 Task: Add Annie's Homegrown Cheddar Squares to the cart.
Action: Mouse moved to (254, 118)
Screenshot: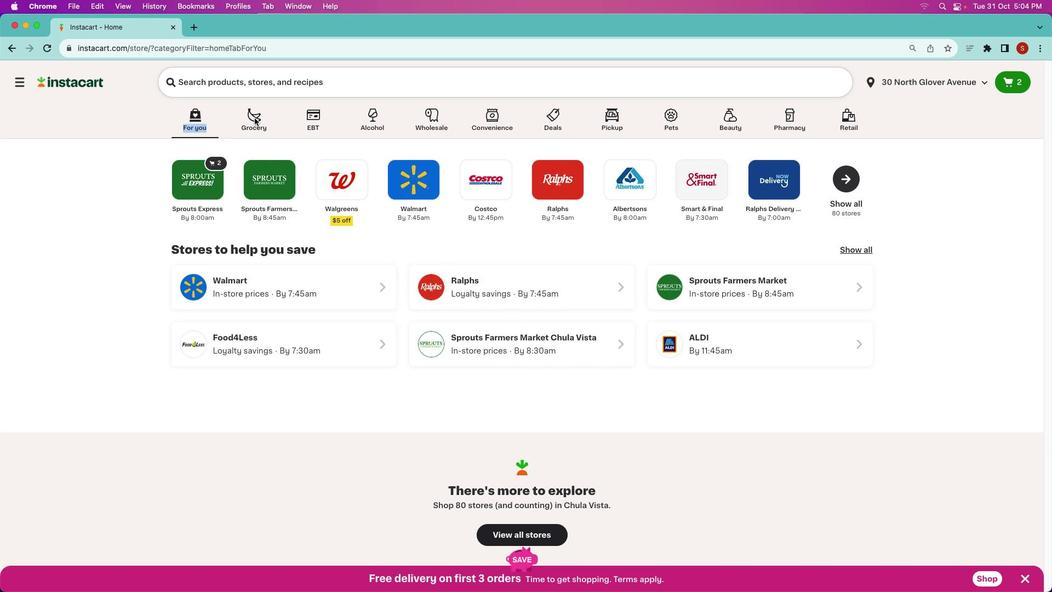 
Action: Mouse pressed left at (254, 118)
Screenshot: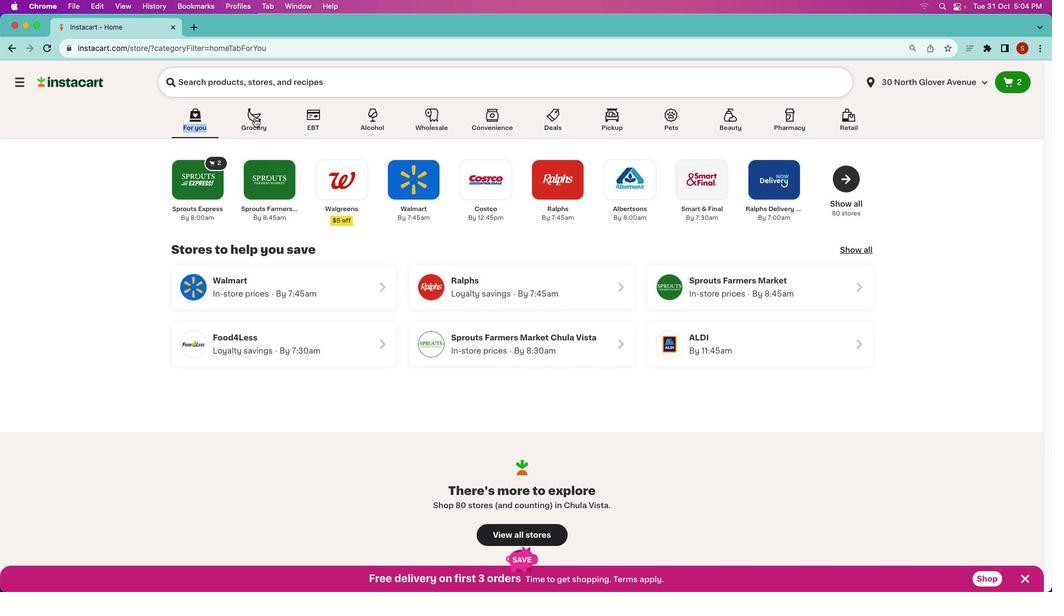 
Action: Mouse pressed left at (254, 118)
Screenshot: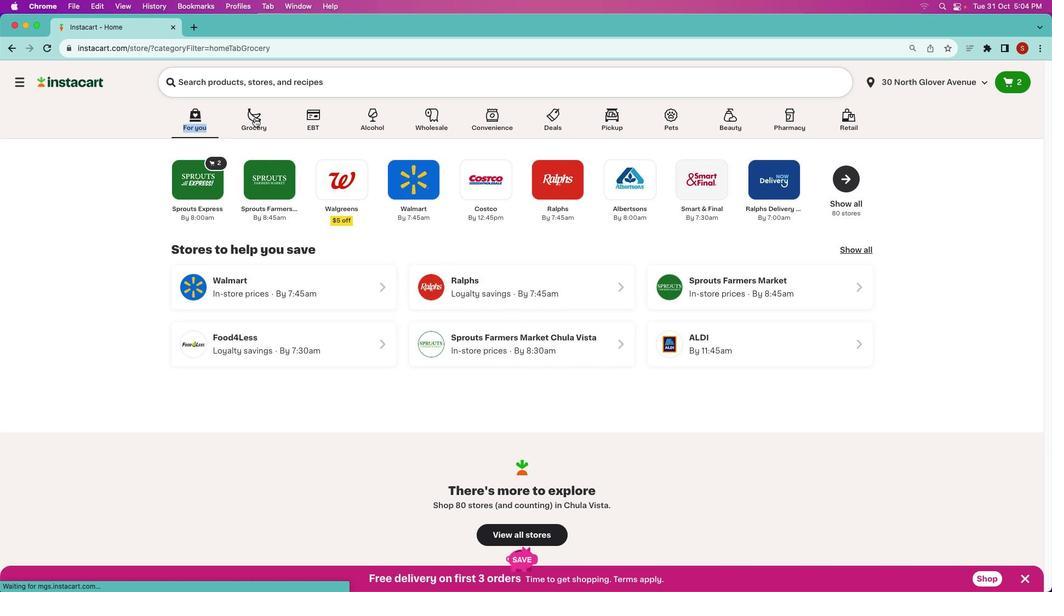 
Action: Mouse moved to (505, 397)
Screenshot: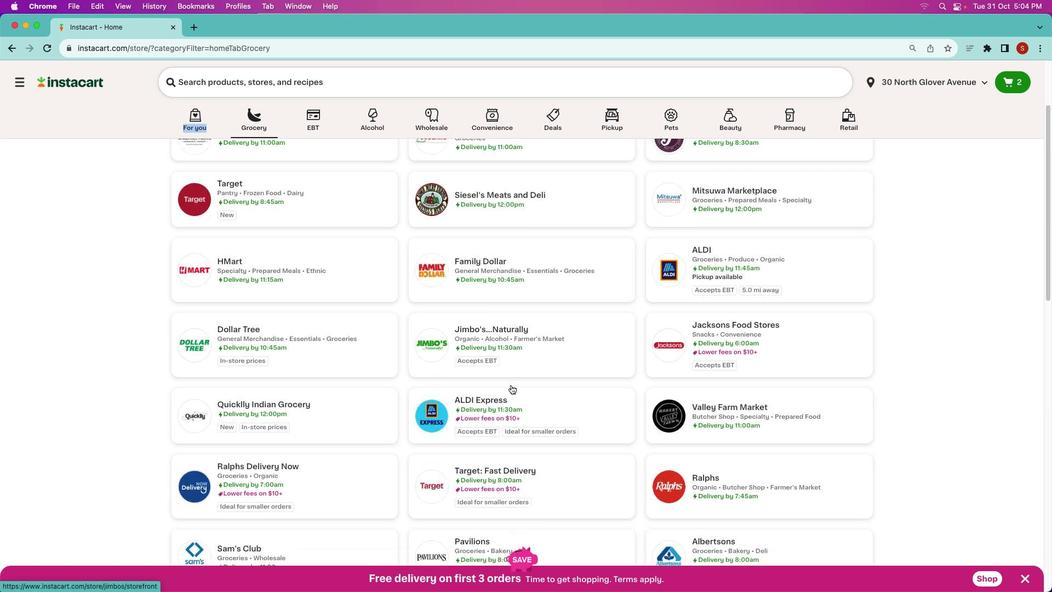 
Action: Mouse scrolled (505, 397) with delta (0, 0)
Screenshot: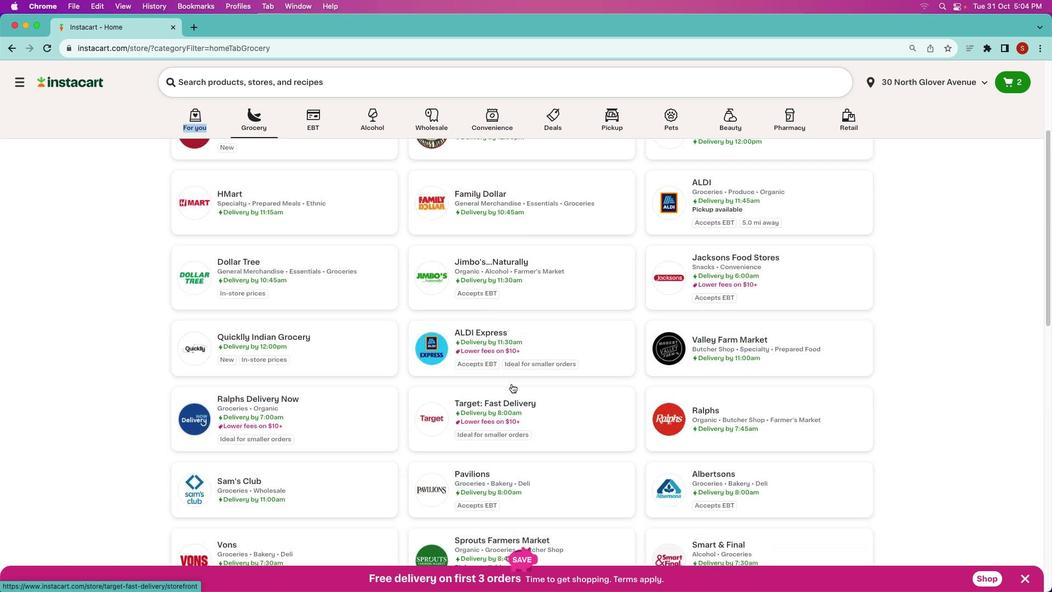 
Action: Mouse moved to (505, 397)
Screenshot: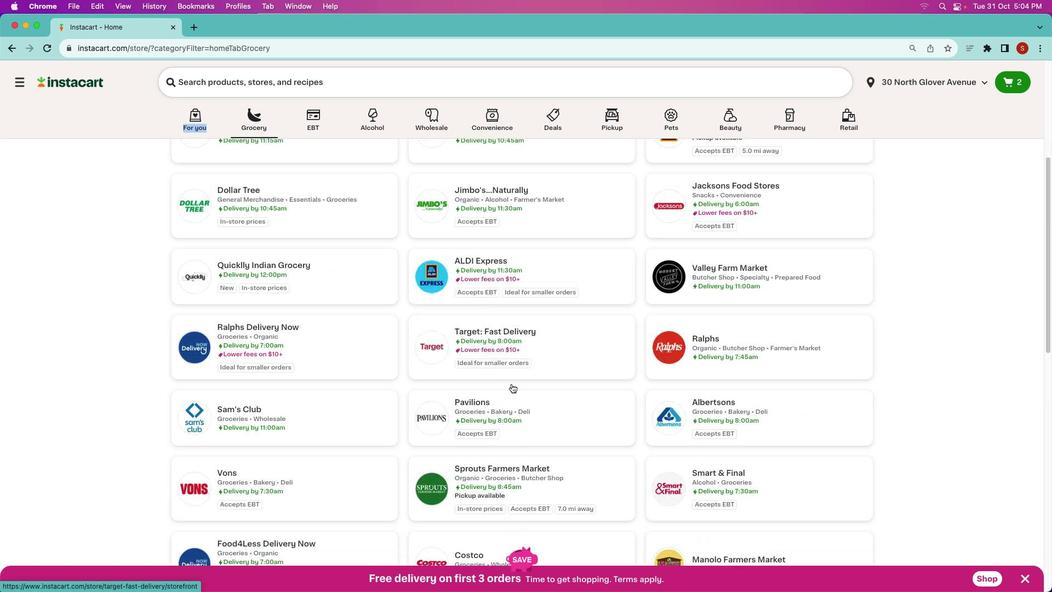 
Action: Mouse scrolled (505, 397) with delta (0, 0)
Screenshot: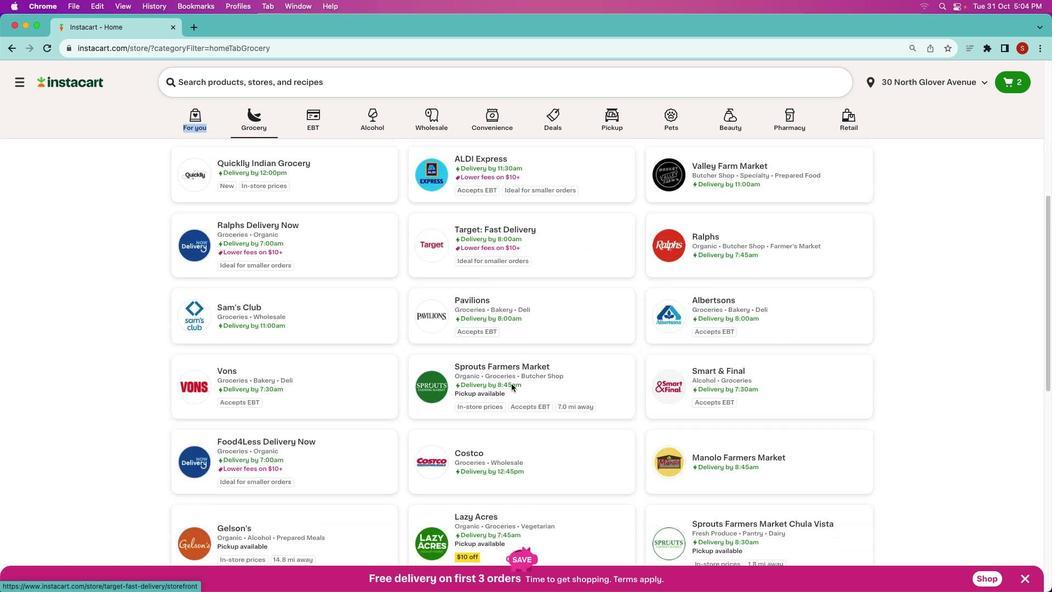 
Action: Mouse scrolled (505, 397) with delta (0, -1)
Screenshot: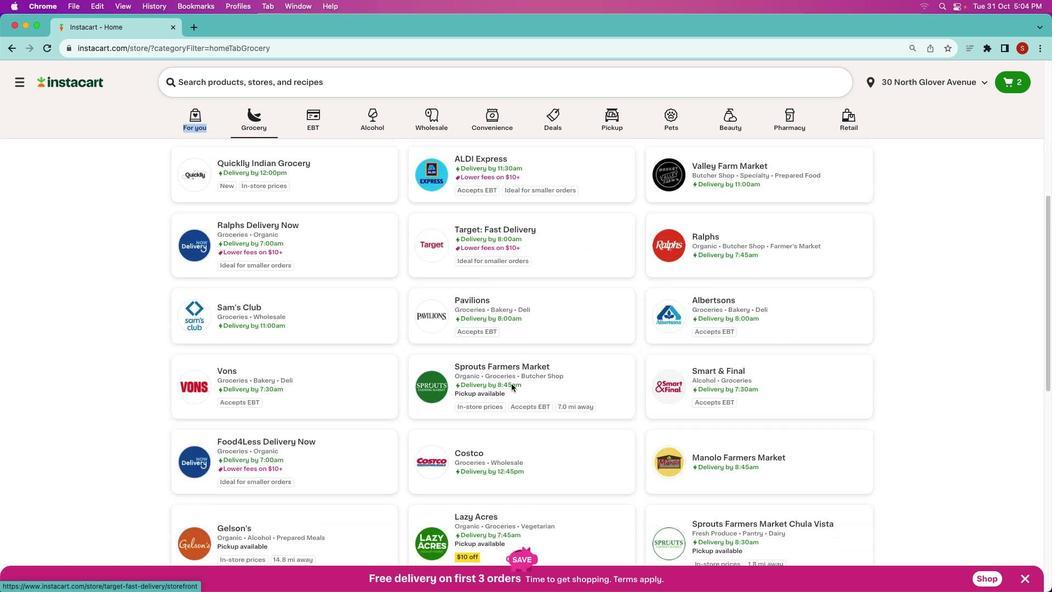
Action: Mouse moved to (506, 397)
Screenshot: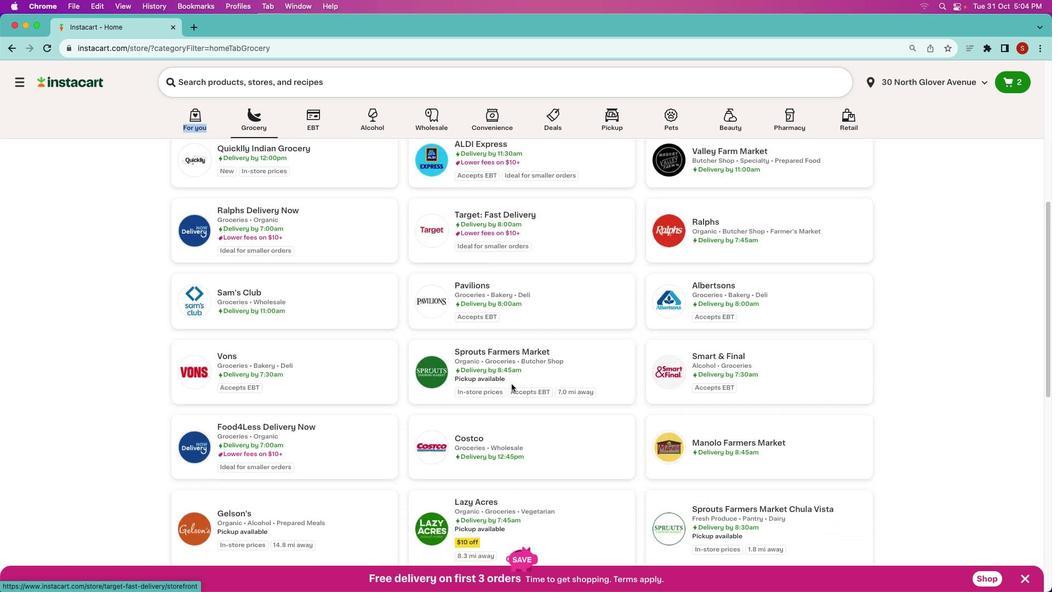 
Action: Mouse scrolled (506, 397) with delta (0, -2)
Screenshot: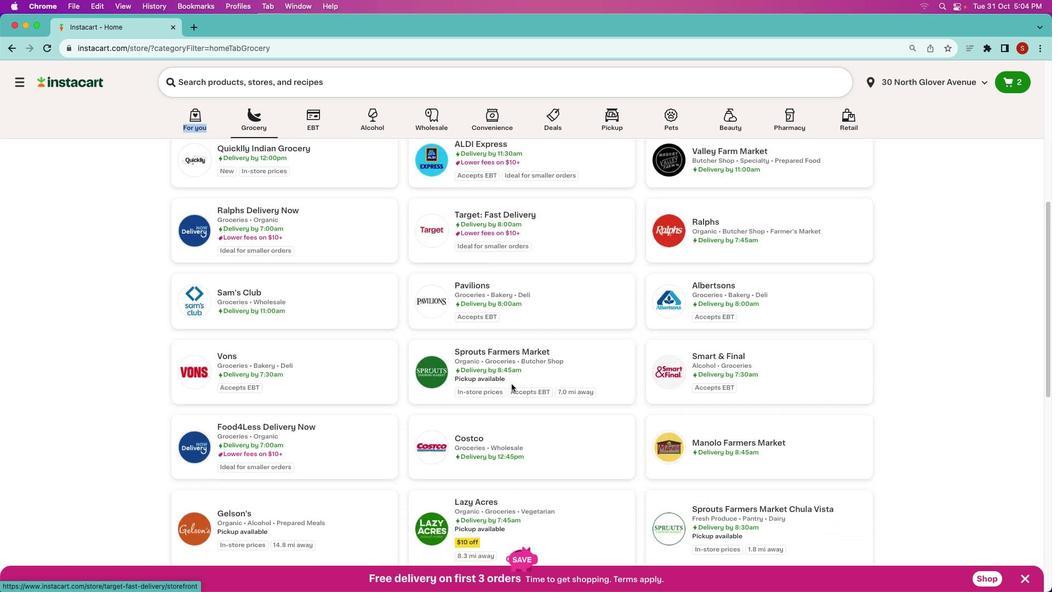 
Action: Mouse moved to (510, 389)
Screenshot: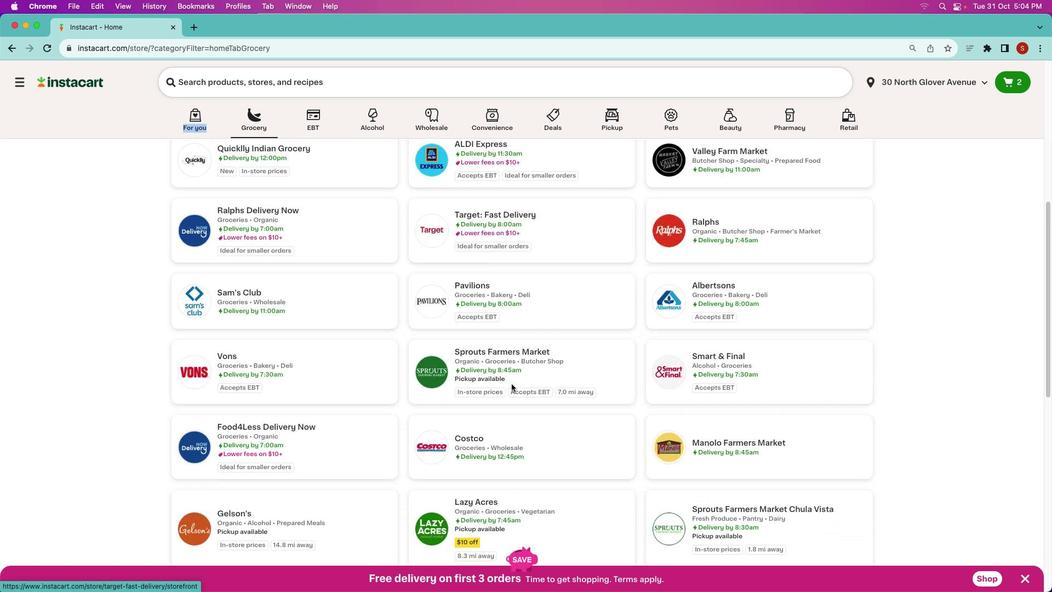 
Action: Mouse scrolled (510, 389) with delta (0, -3)
Screenshot: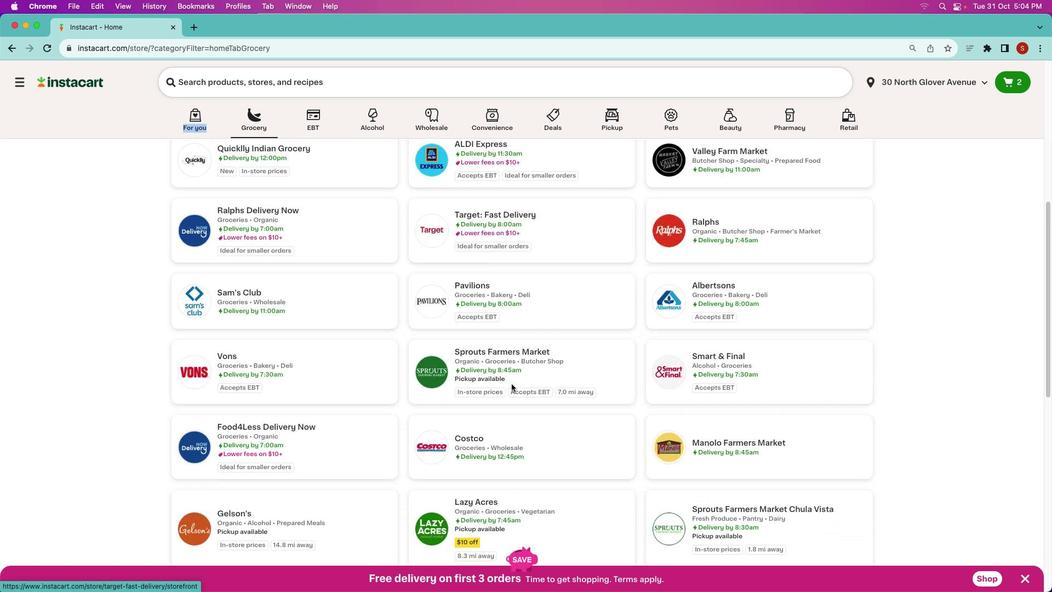 
Action: Mouse moved to (512, 383)
Screenshot: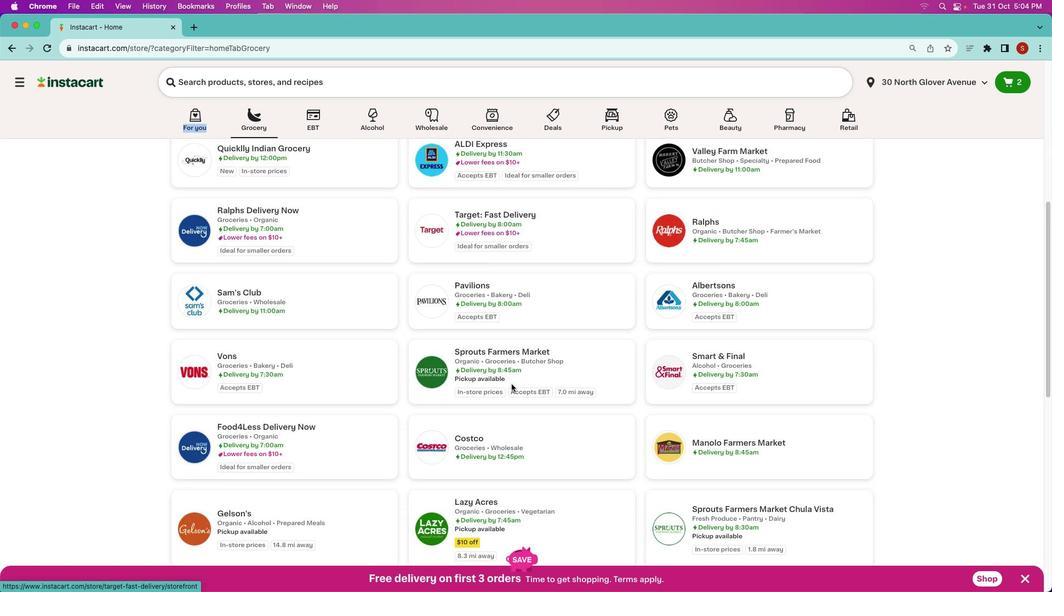 
Action: Mouse scrolled (512, 383) with delta (0, 0)
Screenshot: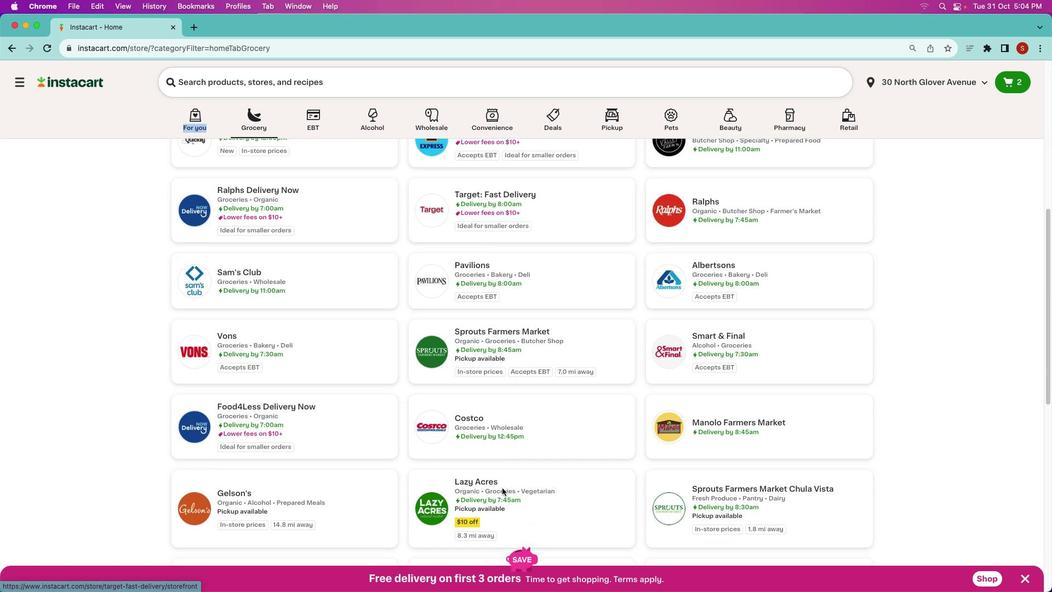 
Action: Mouse scrolled (512, 383) with delta (0, 0)
Screenshot: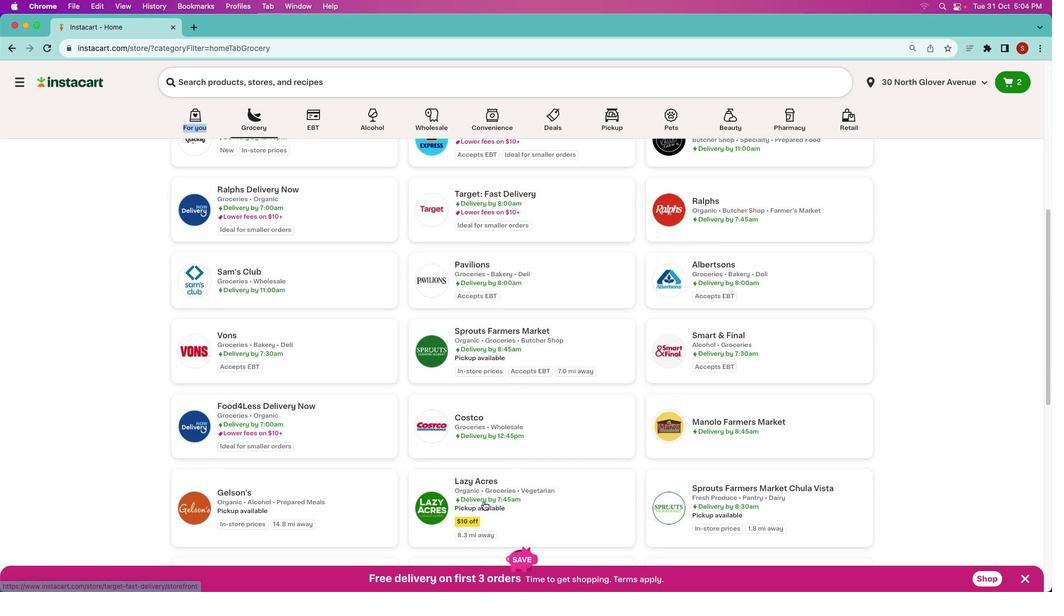 
Action: Mouse moved to (490, 341)
Screenshot: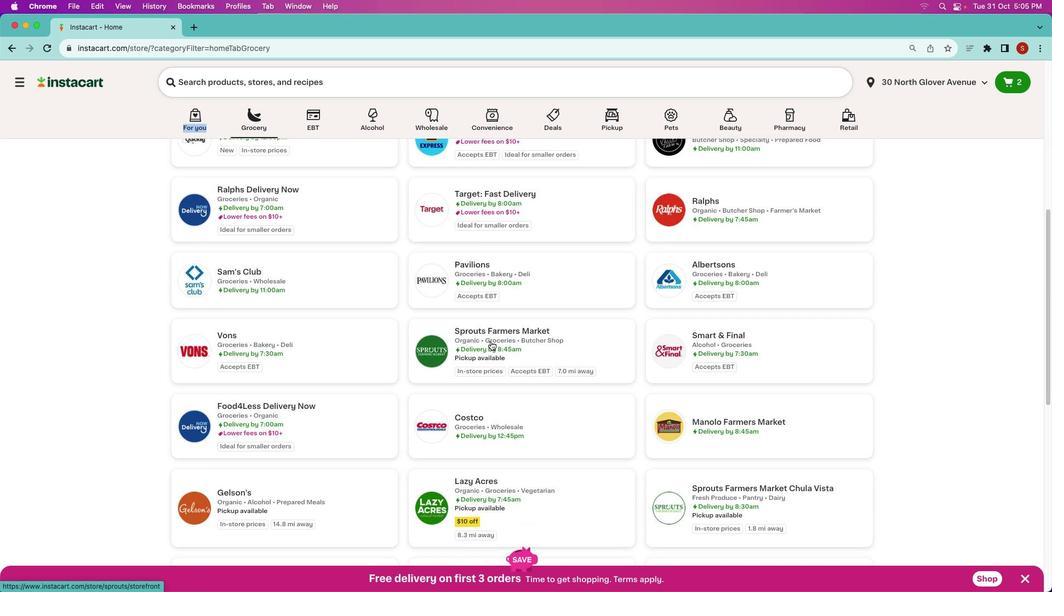 
Action: Mouse pressed left at (490, 341)
Screenshot: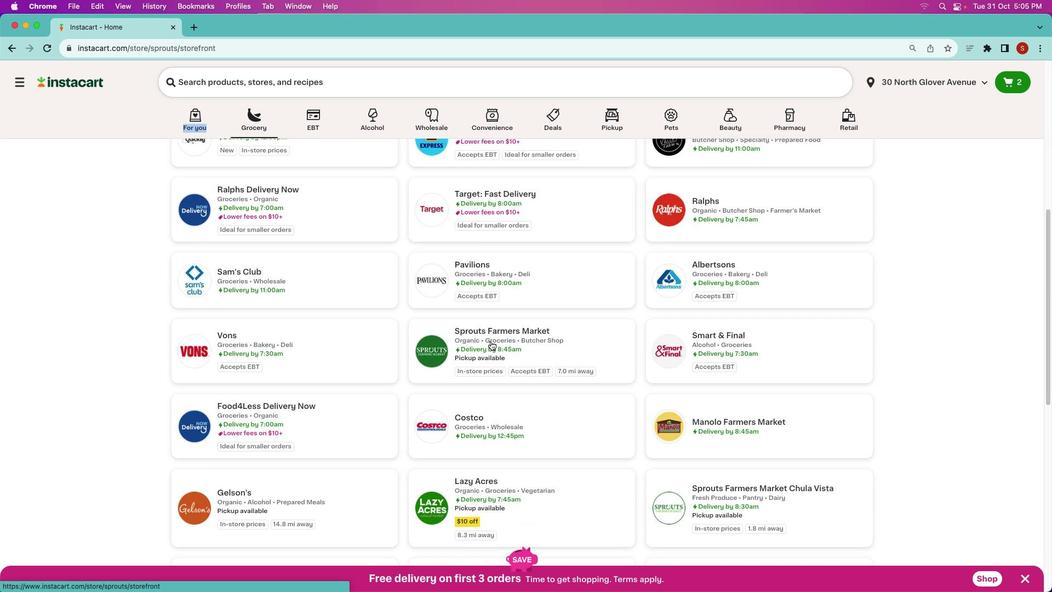 
Action: Mouse pressed left at (490, 341)
Screenshot: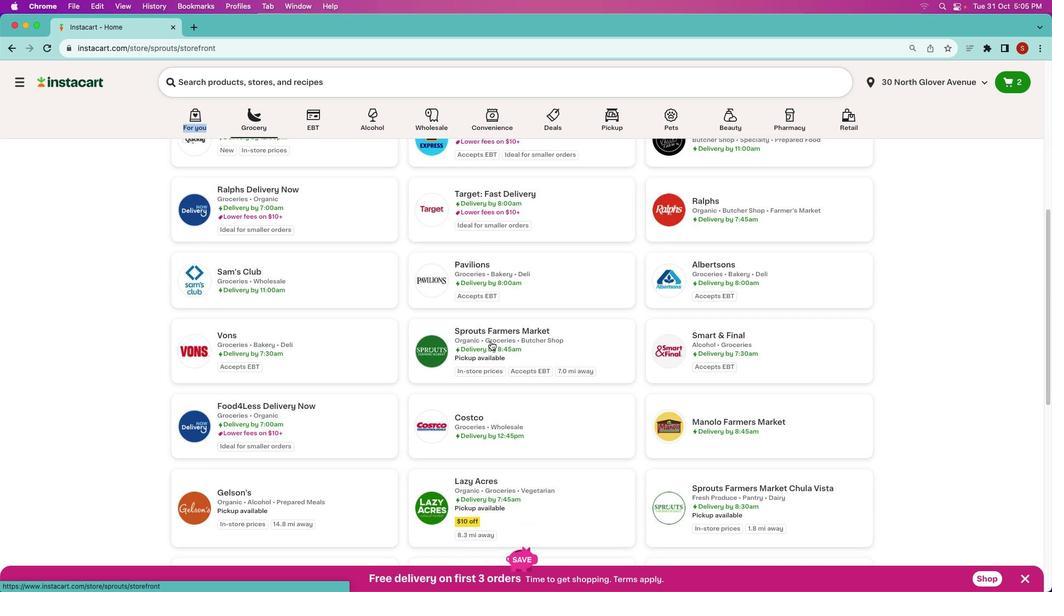
Action: Mouse moved to (410, 120)
Screenshot: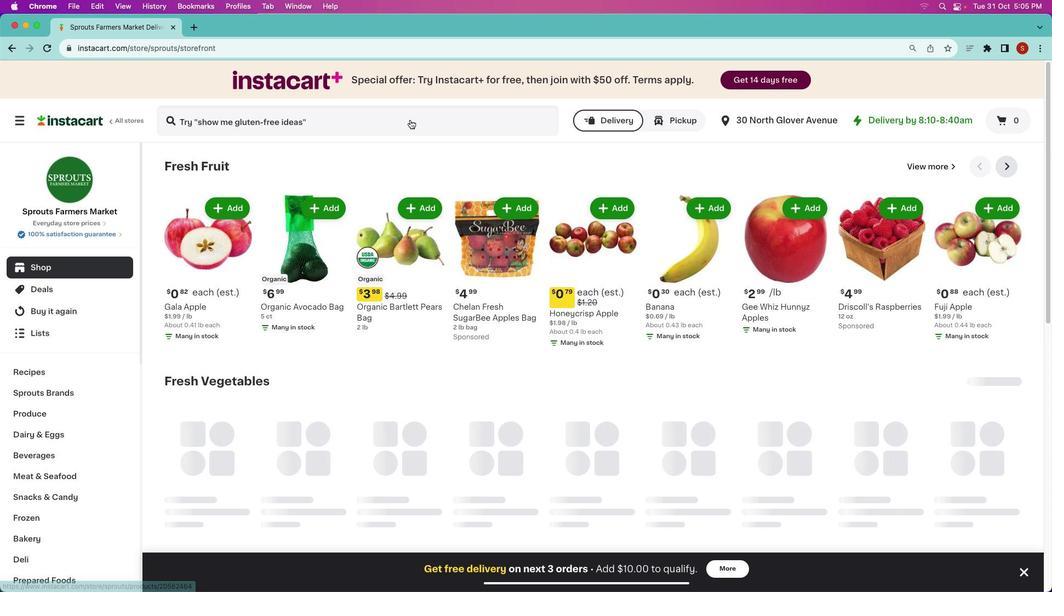 
Action: Mouse pressed left at (410, 120)
Screenshot: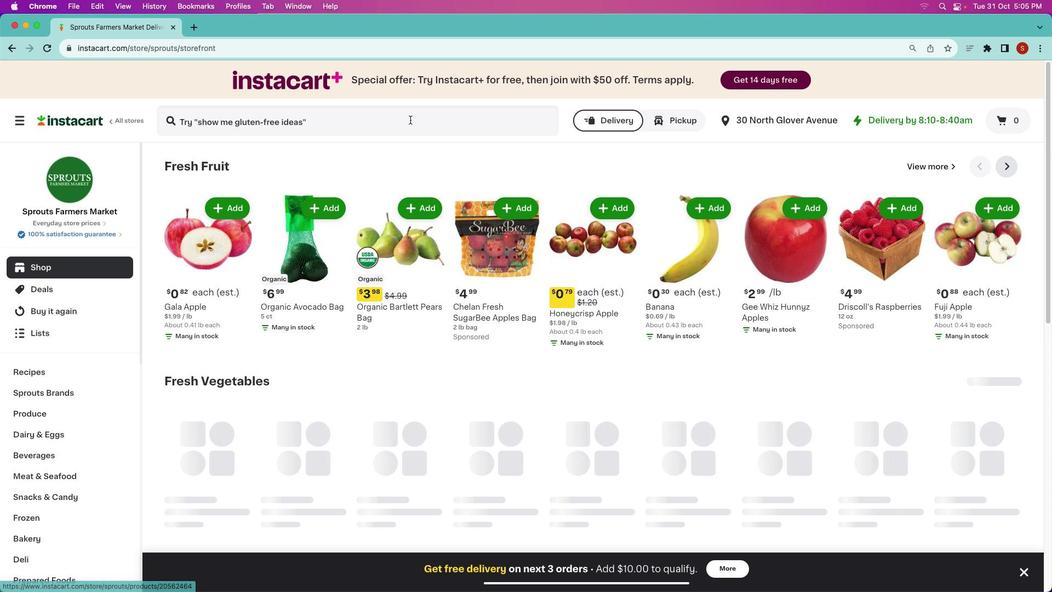 
Action: Mouse pressed left at (410, 120)
Screenshot: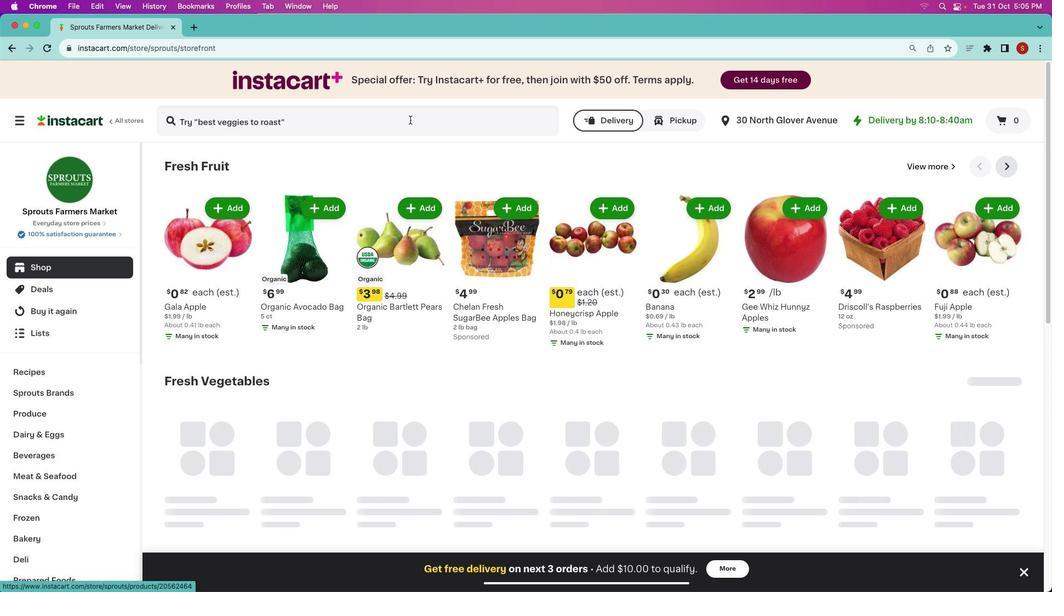 
Action: Key pressed 'a''n''n''i''e'"'"'s'Key.space'h''o''m''e''g''r''o''w''n'Key.space'c''h''e''d''d''a''r'Key.space's''q''u''a''r''e''s'Key.space't''o'Key.space't''h''e'Key.space'c''a''r''t'Key.enter
Screenshot: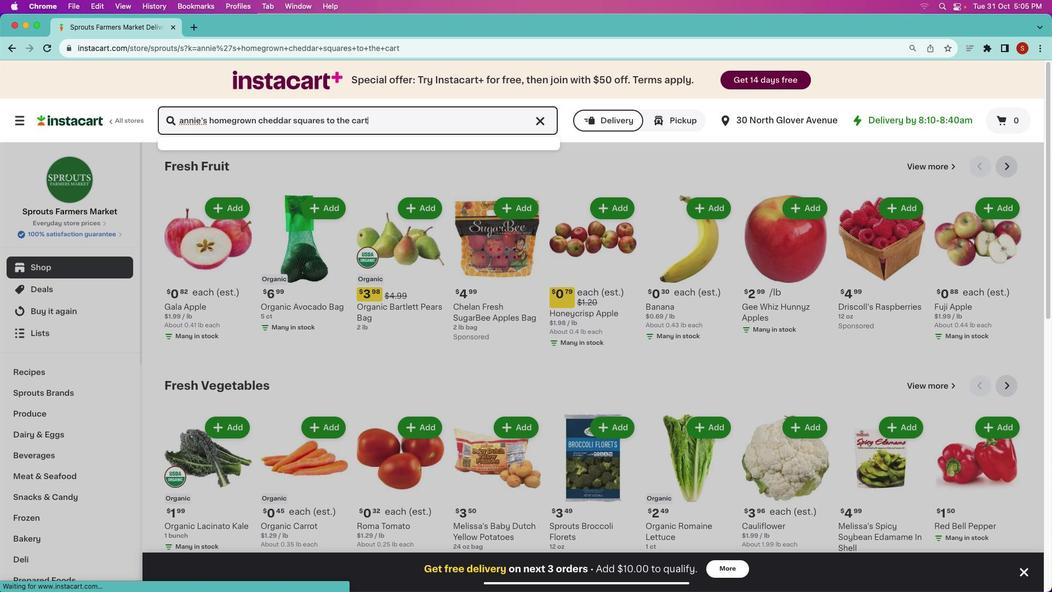 
Action: Mouse moved to (649, 223)
Screenshot: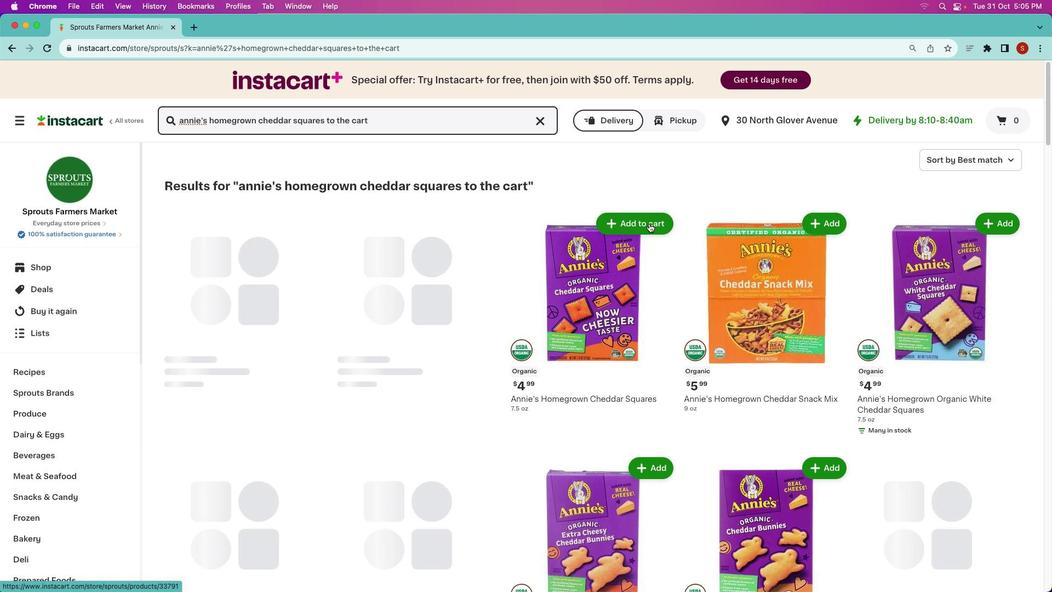 
Action: Mouse pressed left at (649, 223)
Screenshot: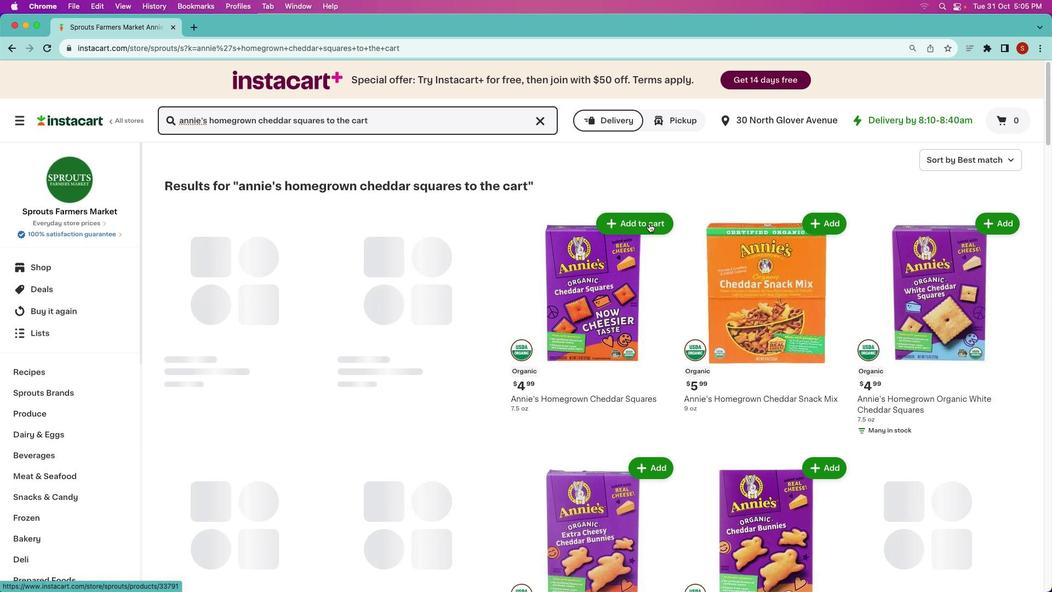 
Action: Mouse moved to (572, 318)
Screenshot: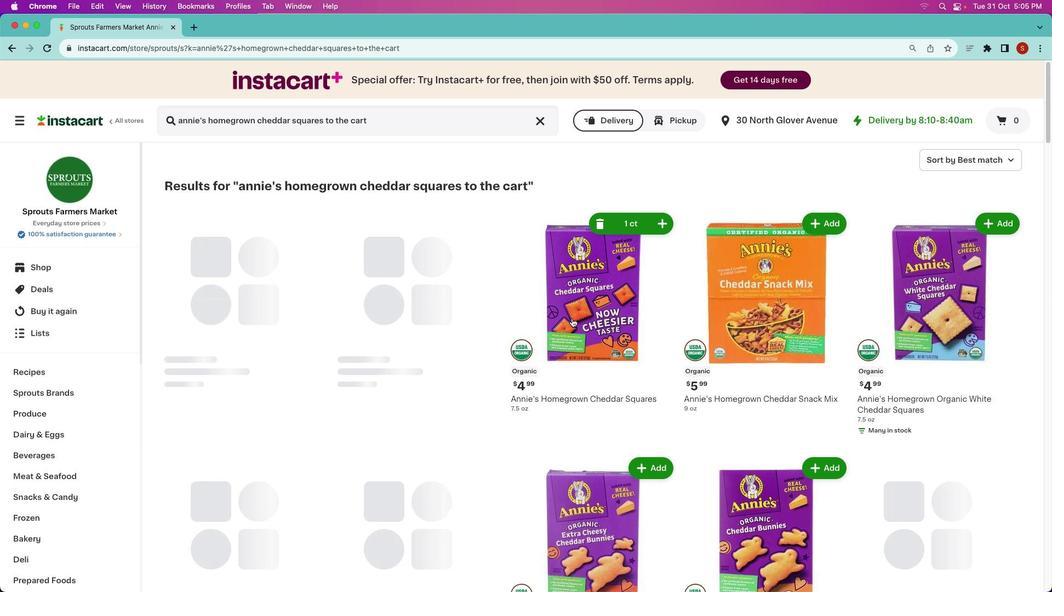 
